 Task: Sort the properties by recommended.
Action: Mouse moved to (414, 172)
Screenshot: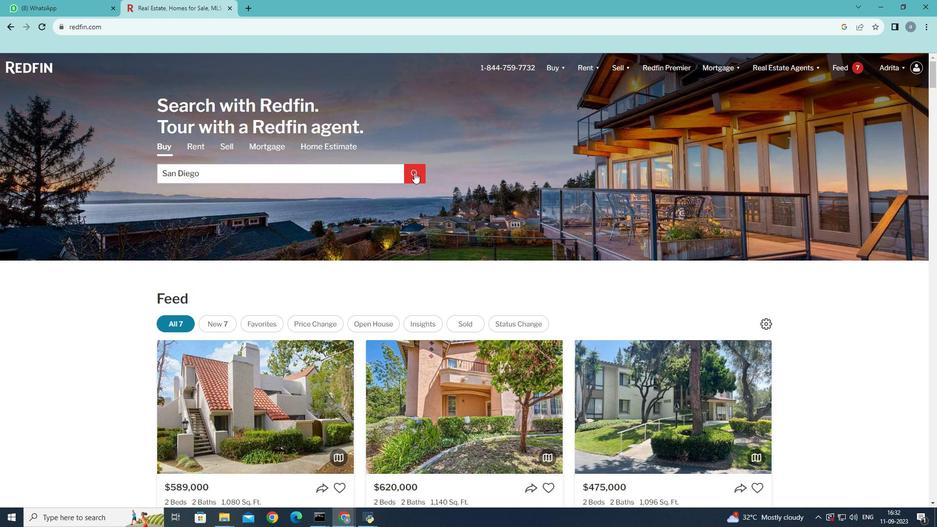 
Action: Mouse pressed left at (414, 172)
Screenshot: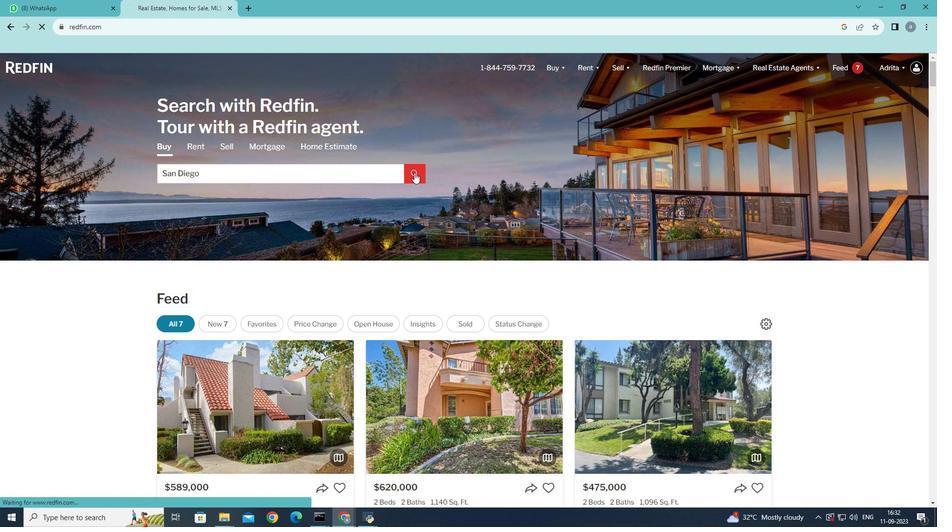 
Action: Mouse moved to (701, 159)
Screenshot: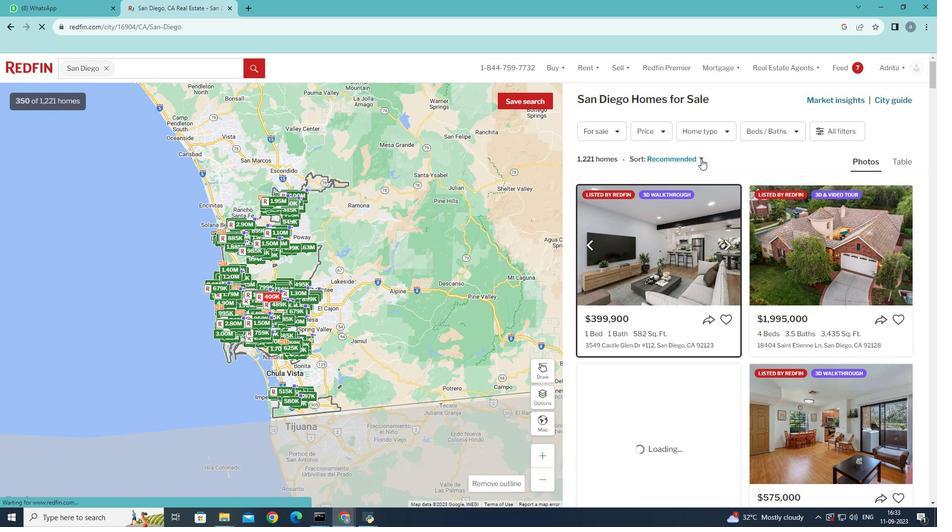
Action: Mouse pressed left at (701, 159)
Screenshot: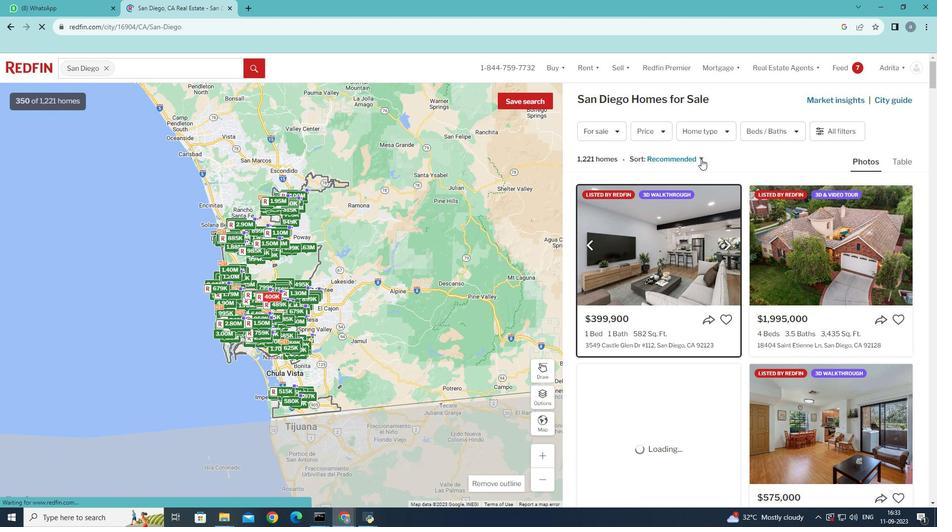 
Action: Mouse moved to (696, 177)
Screenshot: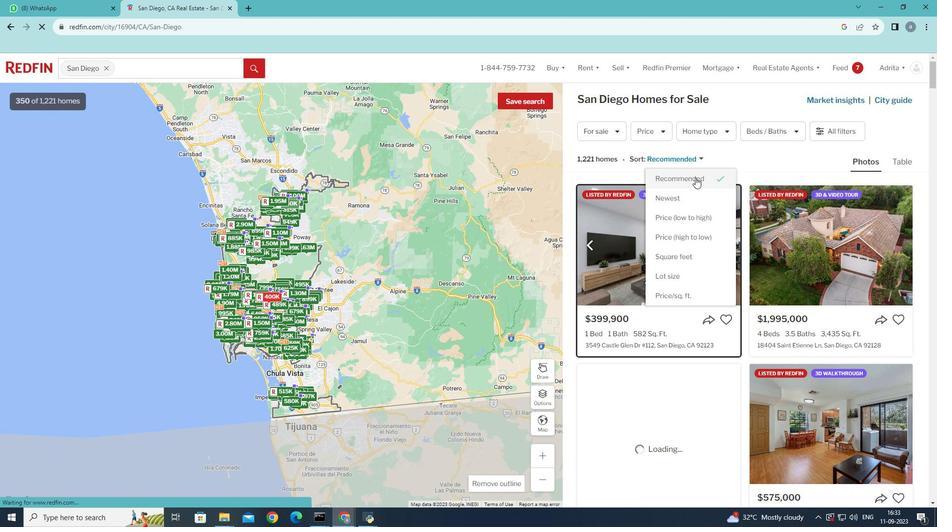 
Action: Mouse pressed left at (696, 177)
Screenshot: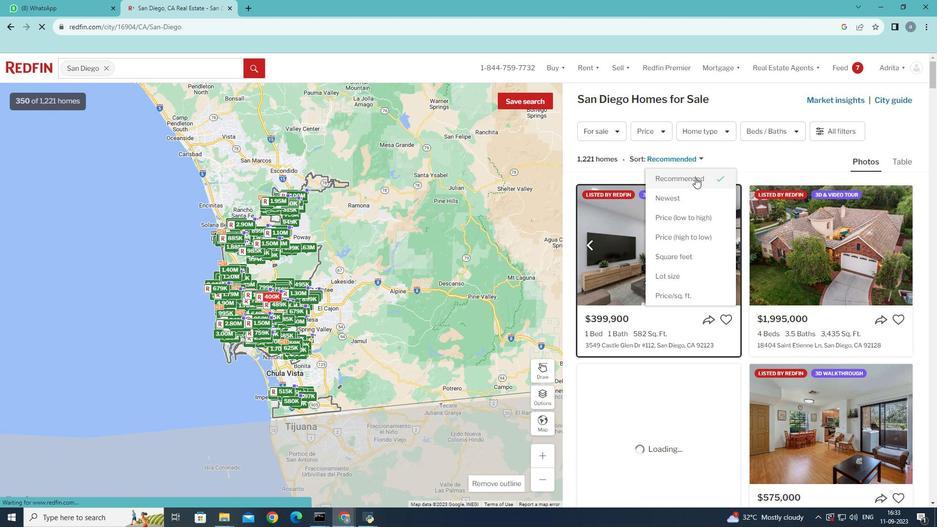 
Action: Mouse moved to (689, 170)
Screenshot: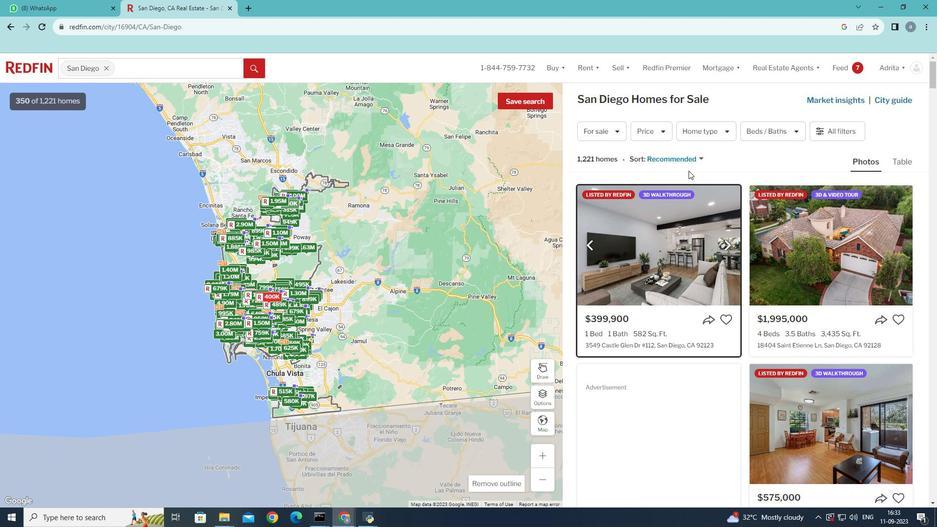 
